 Task: Make in the project BeaconWorks an epic 'Search Engine Marketing (SEM) Implementation'. Create in the project BeaconWorks an epic 'User Experience Testing'. Add in the project BeaconWorks an epic 'Knowledge Management System Implementation'
Action: Mouse moved to (216, 69)
Screenshot: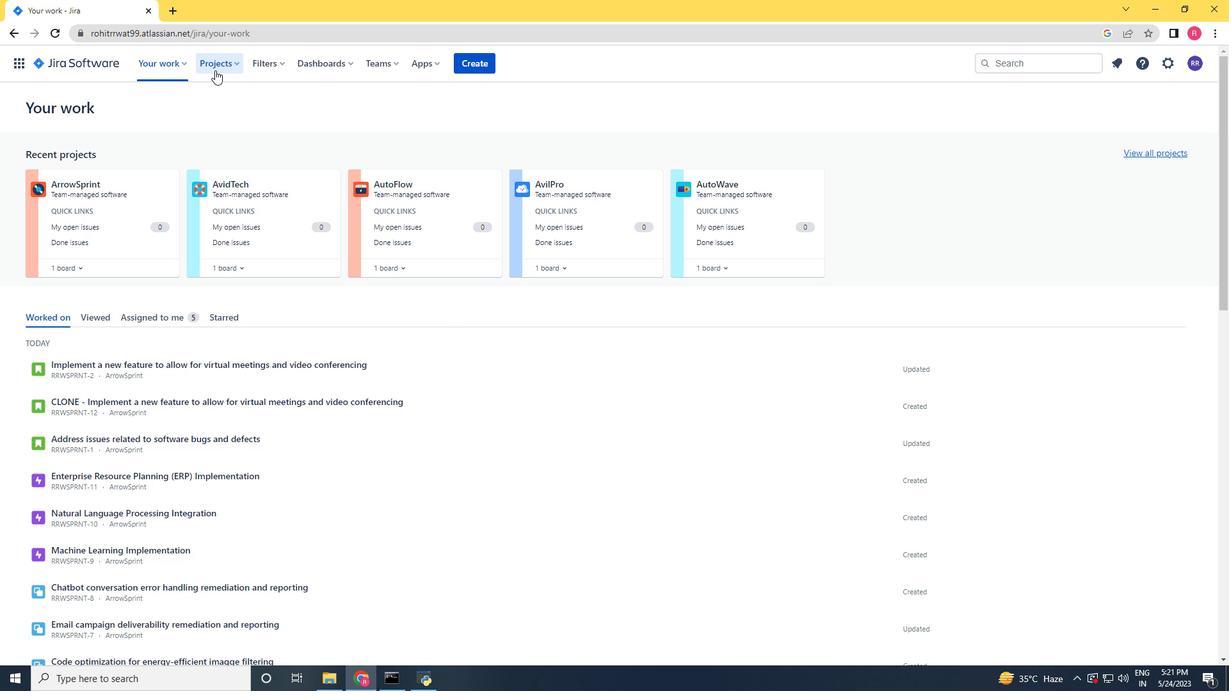 
Action: Mouse pressed left at (216, 69)
Screenshot: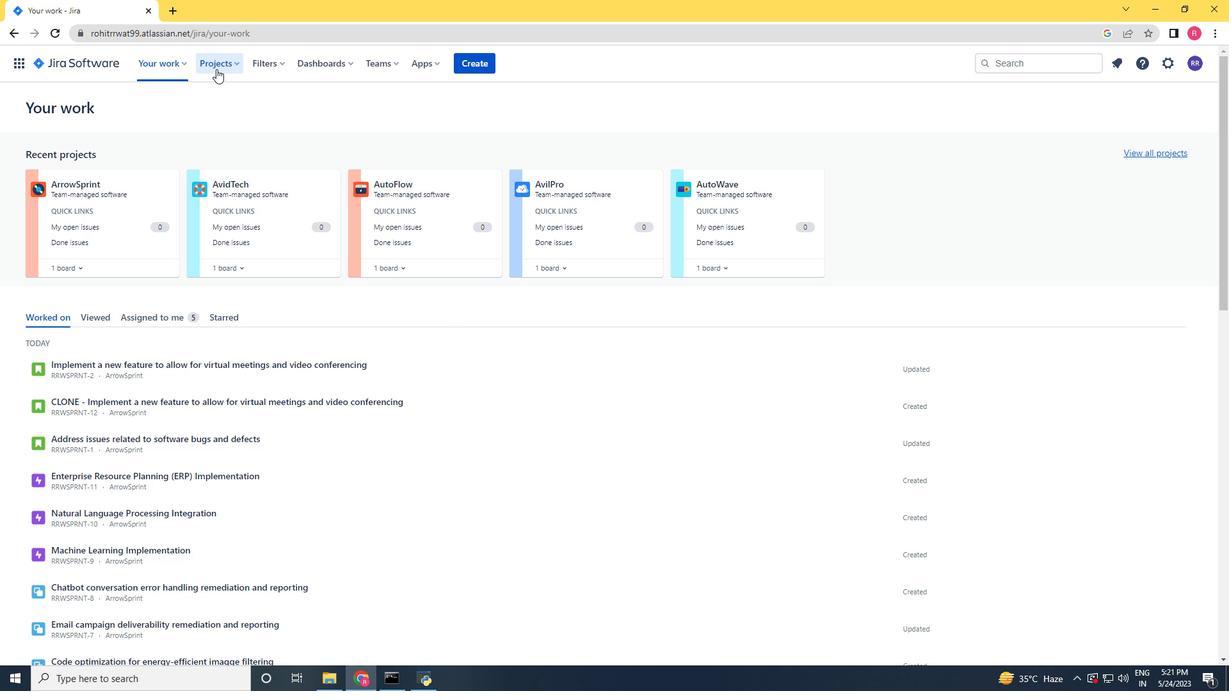 
Action: Mouse moved to (252, 122)
Screenshot: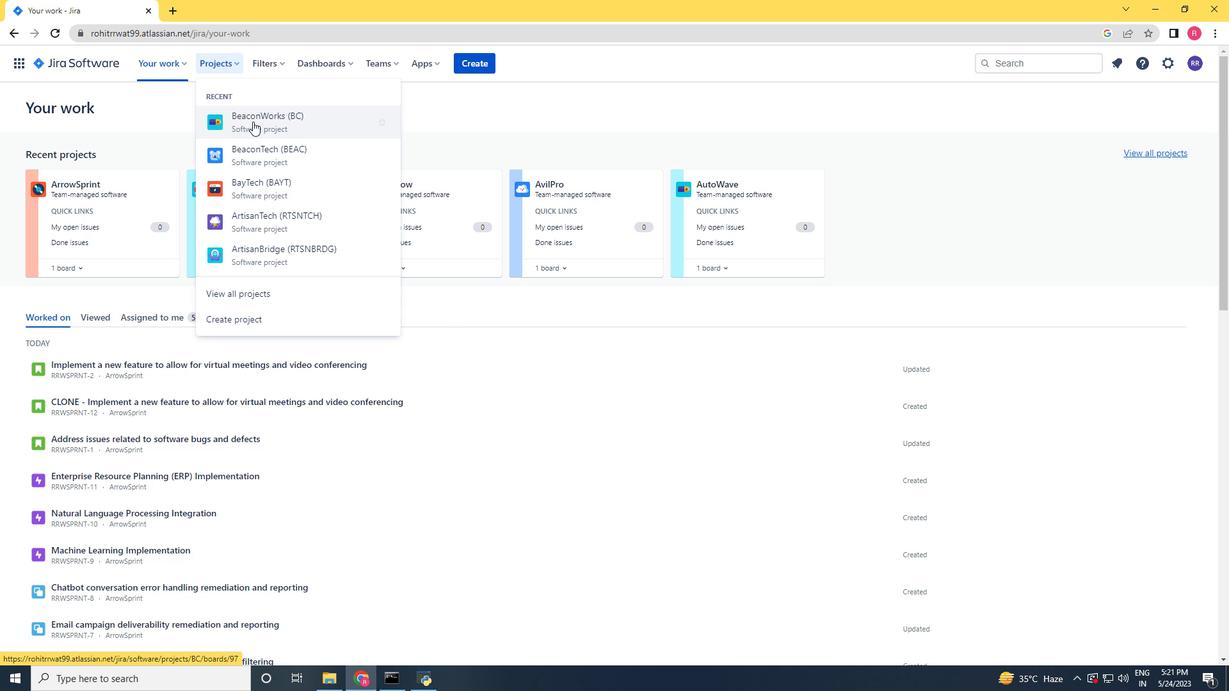 
Action: Mouse pressed left at (252, 122)
Screenshot: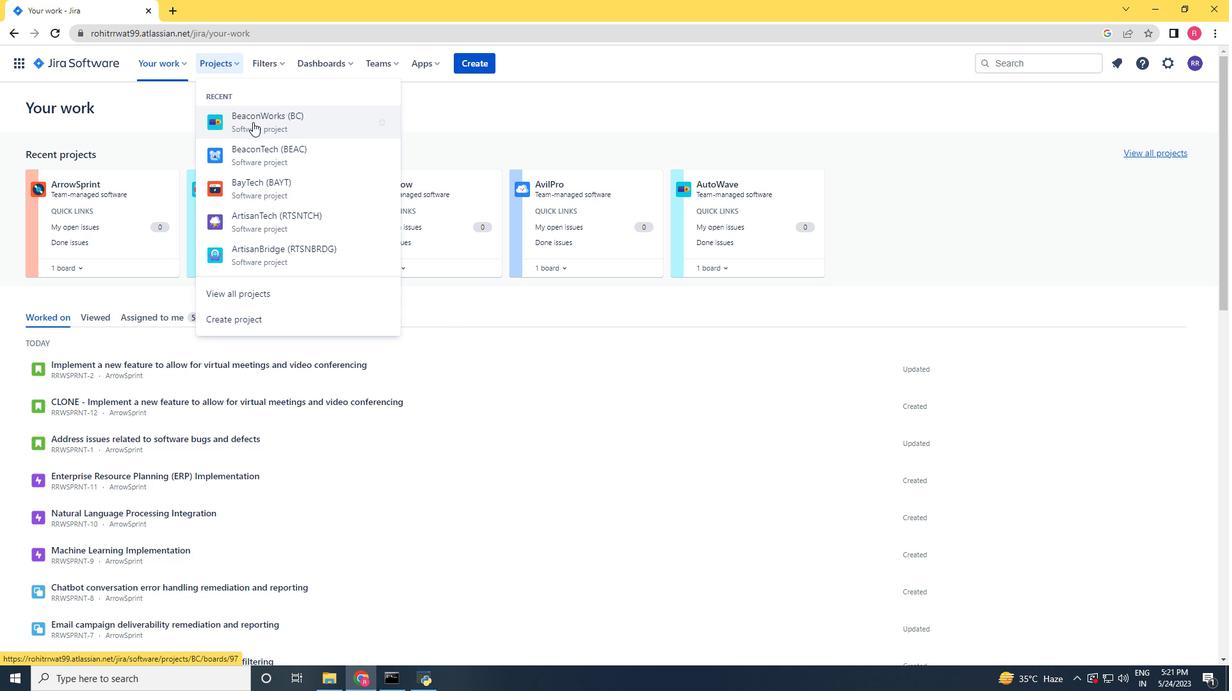 
Action: Mouse moved to (70, 193)
Screenshot: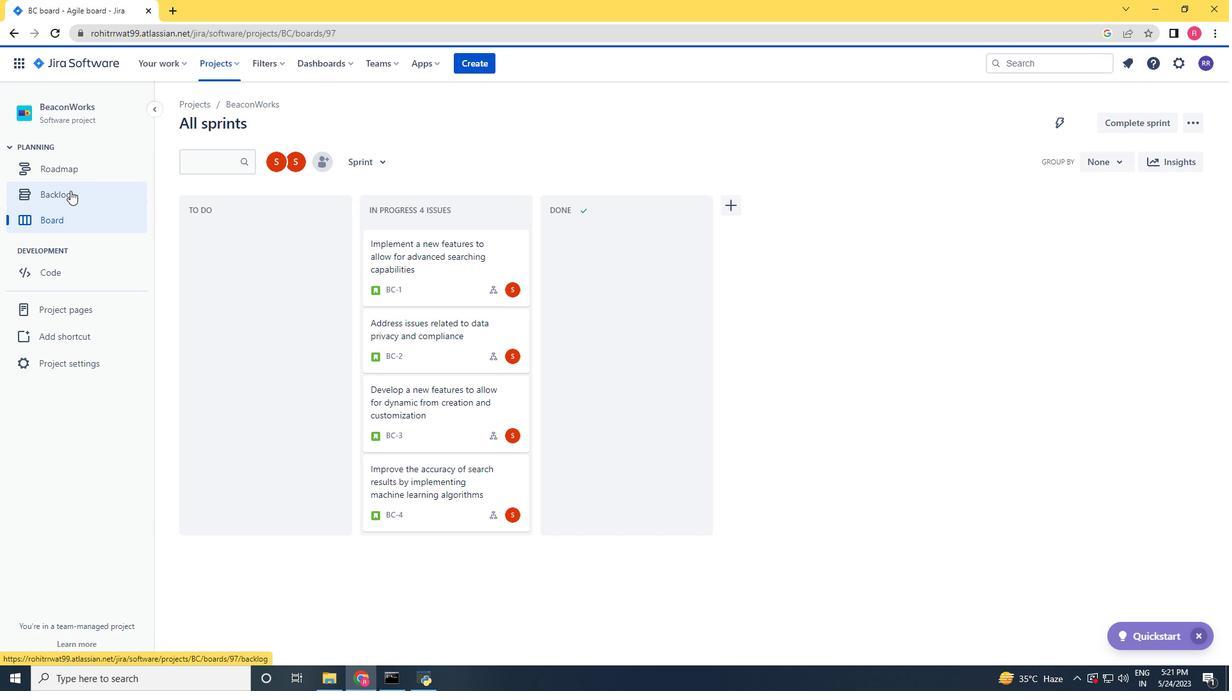 
Action: Mouse pressed left at (70, 193)
Screenshot: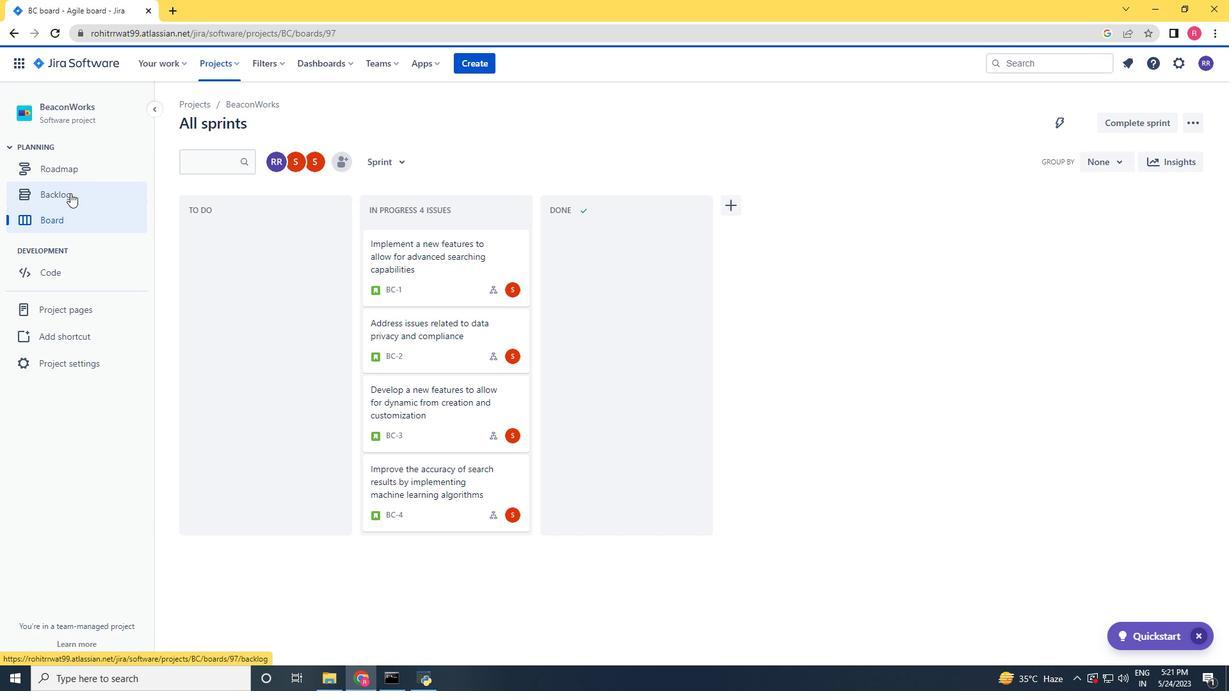 
Action: Mouse moved to (372, 163)
Screenshot: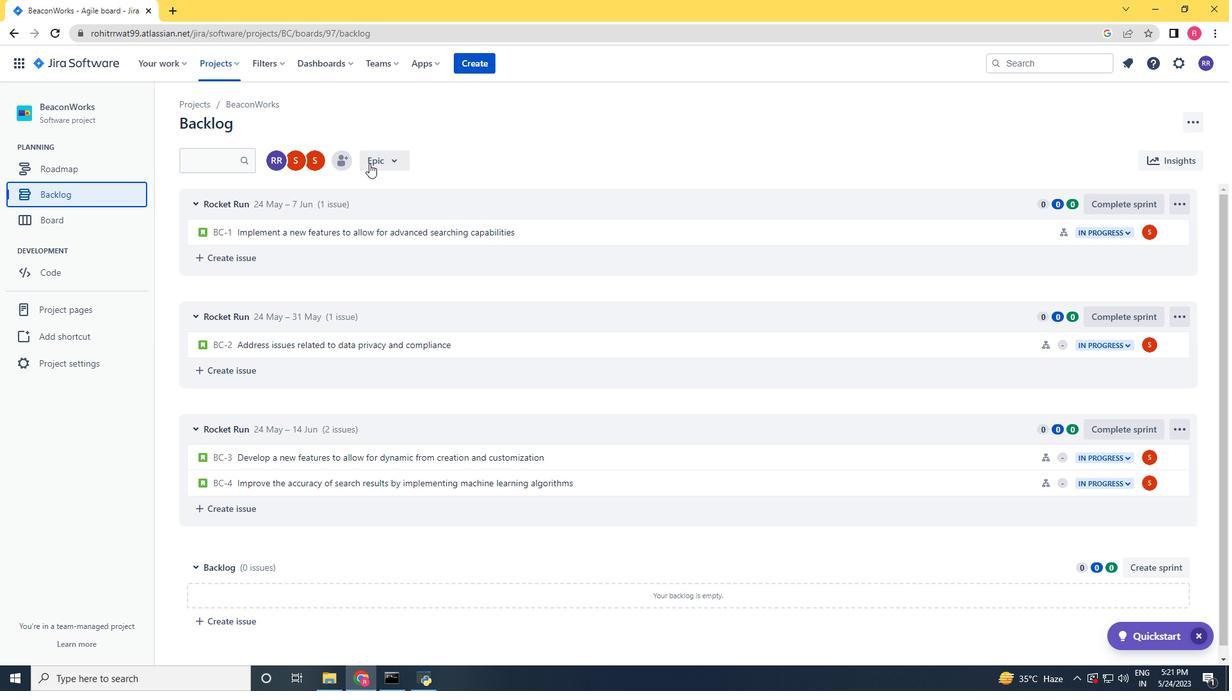 
Action: Mouse pressed left at (372, 163)
Screenshot: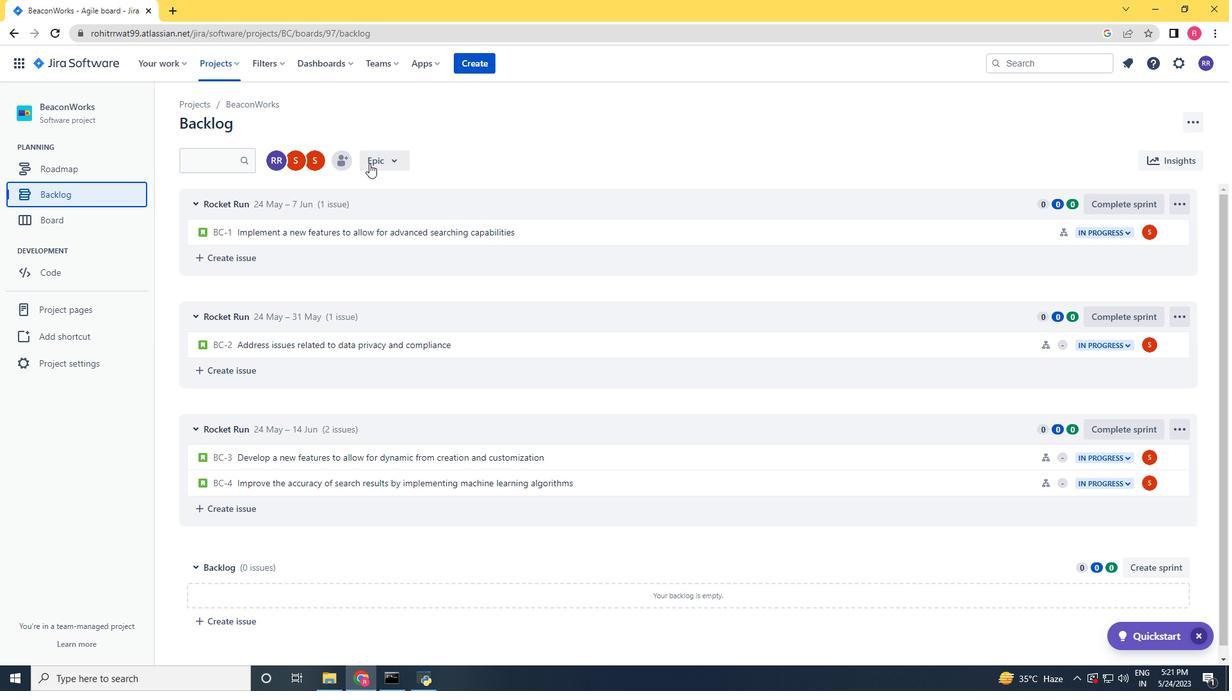 
Action: Mouse moved to (385, 240)
Screenshot: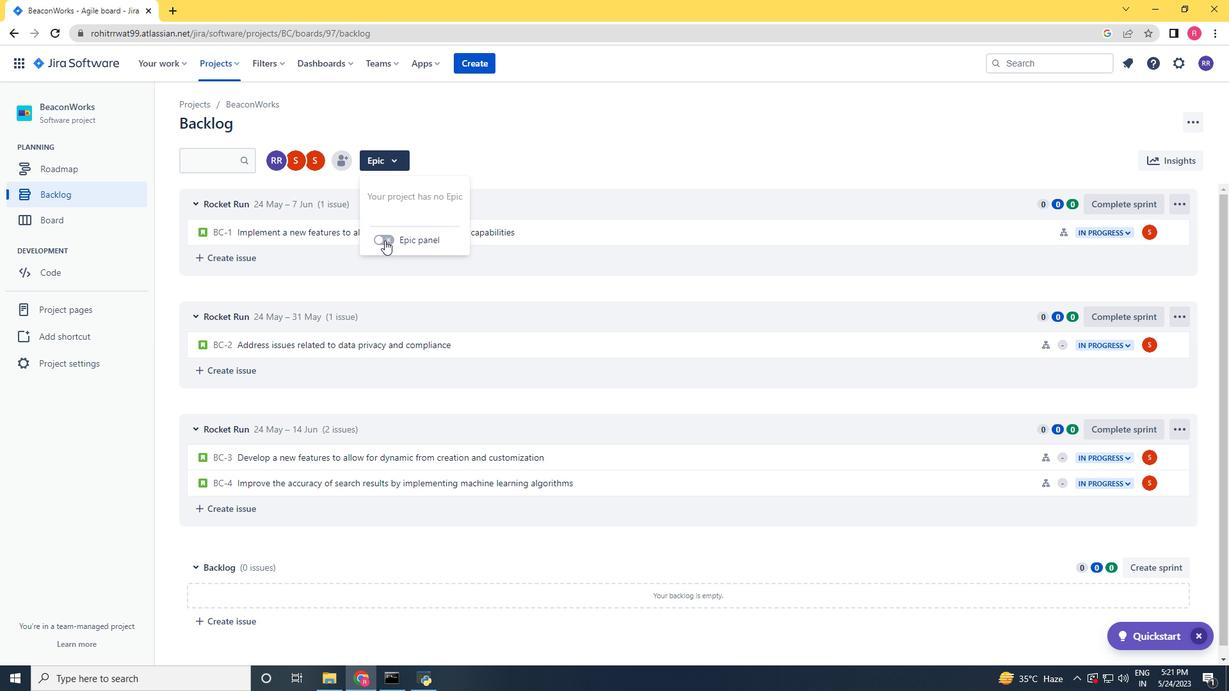 
Action: Mouse pressed left at (385, 240)
Screenshot: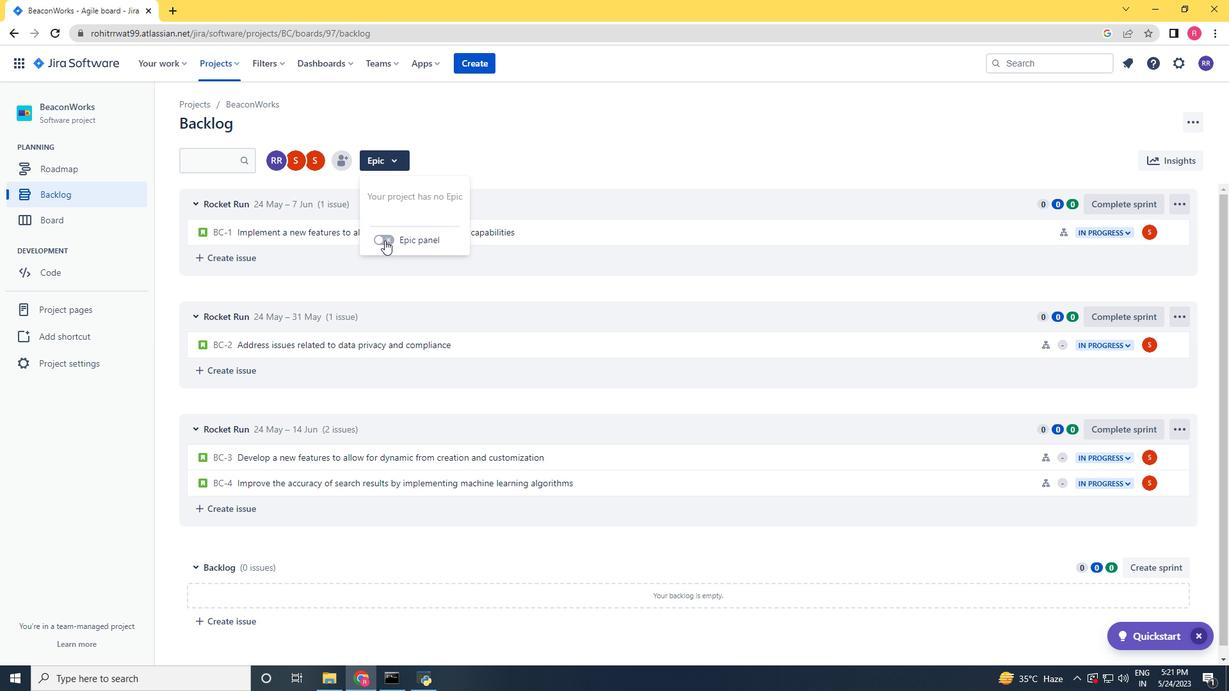 
Action: Mouse moved to (281, 445)
Screenshot: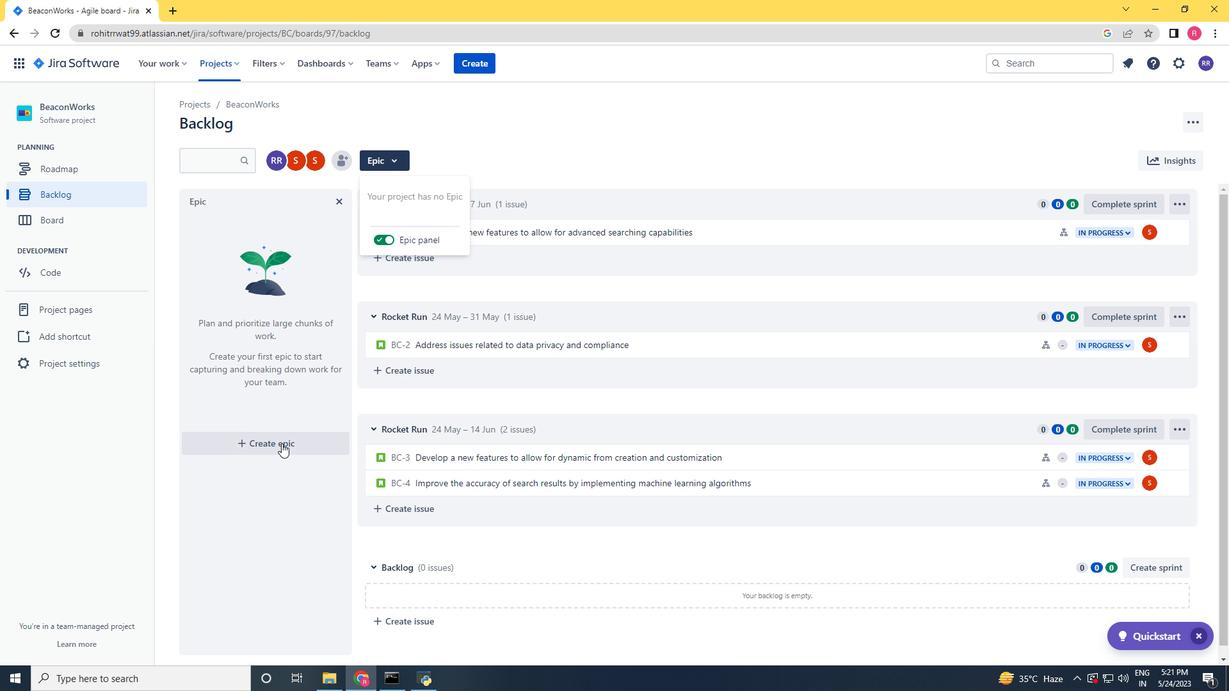 
Action: Mouse pressed left at (281, 445)
Screenshot: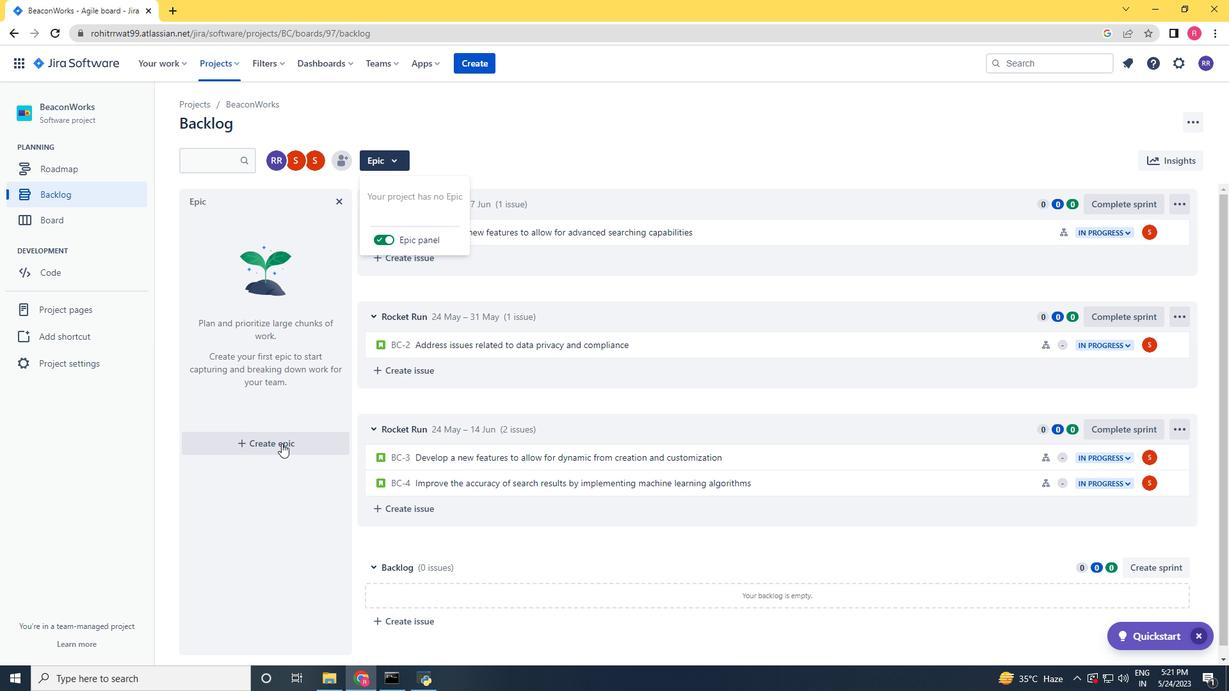
Action: Key pressed <Key.shift>Search<Key.space><Key.shift>Engine<Key.space><Key.shift>Marketing<Key.space><Key.space><Key.shift_r>(<Key.shift_r><Key.shift_r><Key.shift_r><Key.shift_r><Key.shift_r><Key.shift_r><Key.shift_r><Key.shift_r><Key.shift_r><Key.shift_r><Key.shift_r><Key.shift_r><Key.shift_r><Key.shift_r>SEM<Key.shift_r>)<Key.space><Key.shift_r>Implementation<Key.space><Key.enter><Key.shift><Key.shift><Key.shift><Key.shift><Key.shift><Key.shift><Key.shift><Key.shift><Key.shift><Key.shift><Key.shift><Key.shift><Key.shift><Key.shift><Key.shift><Key.shift><Key.shift><Key.shift><Key.shift><Key.shift><Key.shift><Key.shift><Key.shift><Key.shift><Key.shift><Key.shift><Key.shift><Key.shift><Key.shift><Key.shift><Key.shift><Key.shift><Key.shift><Key.shift><Key.shift><Key.shift><Key.shift><Key.shift><Key.shift>User<Key.space><Key.shift>Experince<Key.space><Key.backspace><Key.backspace><Key.backspace><Key.backspace><Key.backspace><Key.backspace><Key.backspace>erience<Key.space><Key.shift><Key.shift><Key.shift><Key.shift><Key.shift><Key.shift><Key.shift><Key.shift><Key.shift><Key.shift><Key.shift><Key.shift><Key.shift><Key.shift><Key.shift>Testing<Key.space><Key.enter><Key.shift_r>Knowleg<Key.backspace>dge<Key.space><Key.shift>Management<Key.space><Key.shift_r>Implementation<Key.enter>
Screenshot: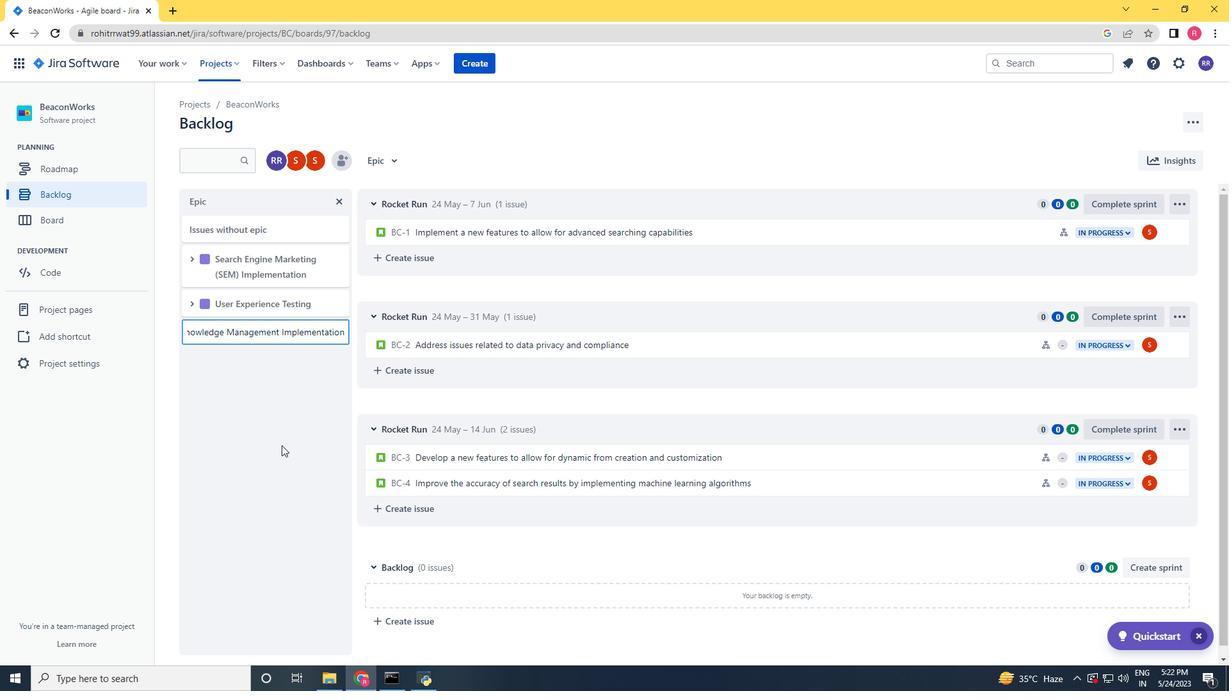 
Action: Mouse scrolled (281, 446) with delta (0, 0)
Screenshot: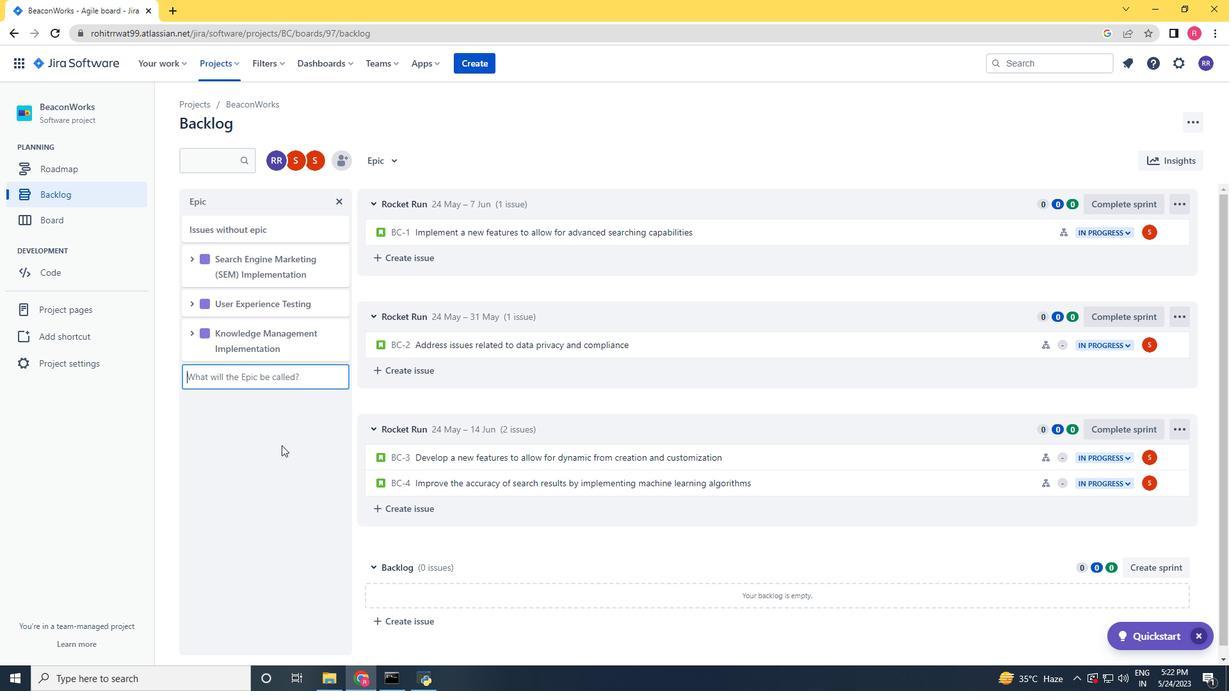 
Action: Mouse scrolled (281, 446) with delta (0, 0)
Screenshot: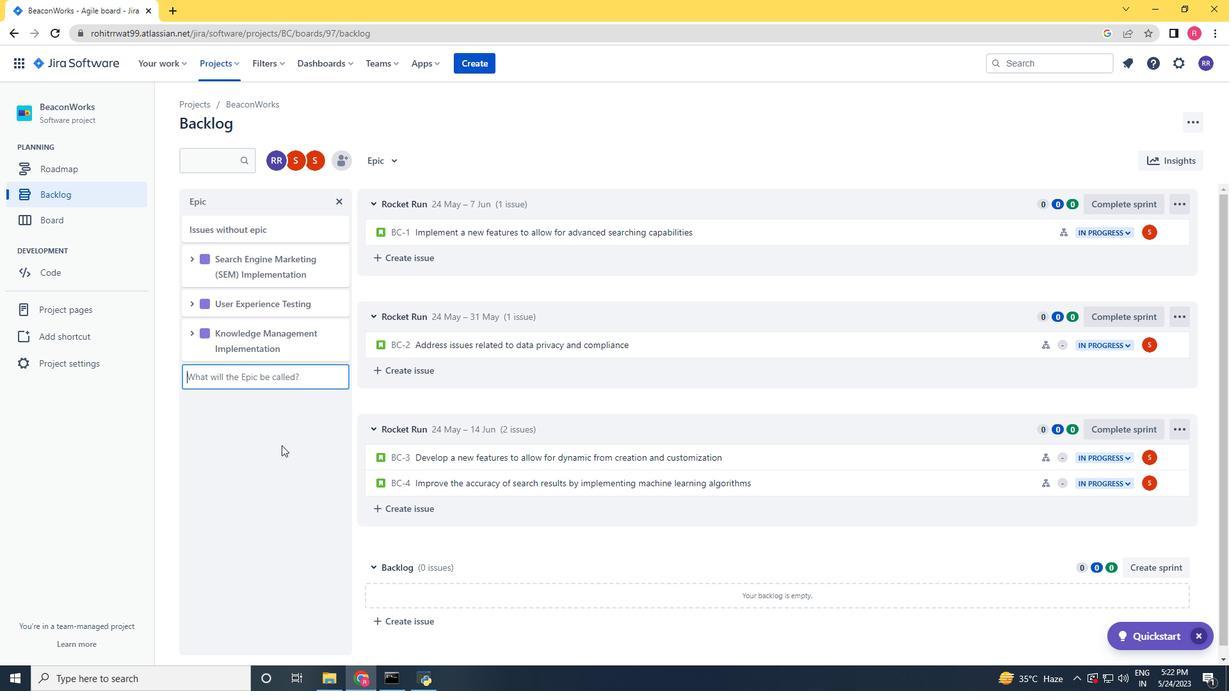 
Action: Mouse scrolled (281, 446) with delta (0, 0)
Screenshot: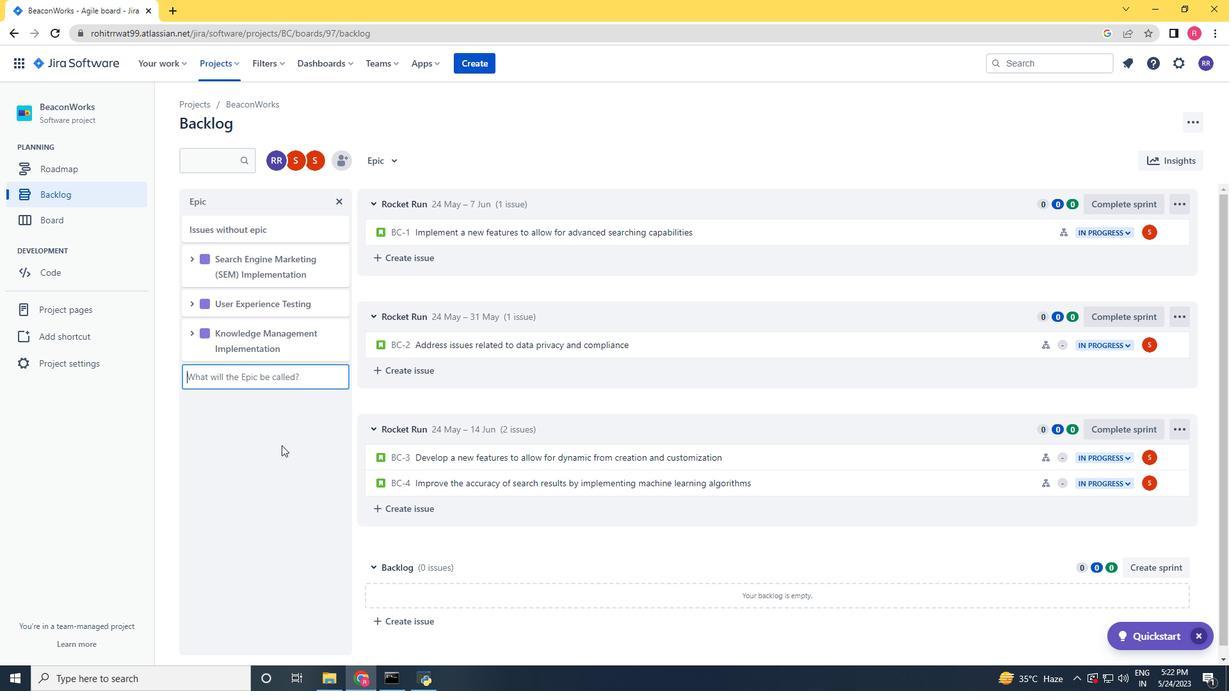
